 Task: Add Pirate Brand Pirate's Booty Aged White Cheddar to the cart.
Action: Mouse moved to (334, 153)
Screenshot: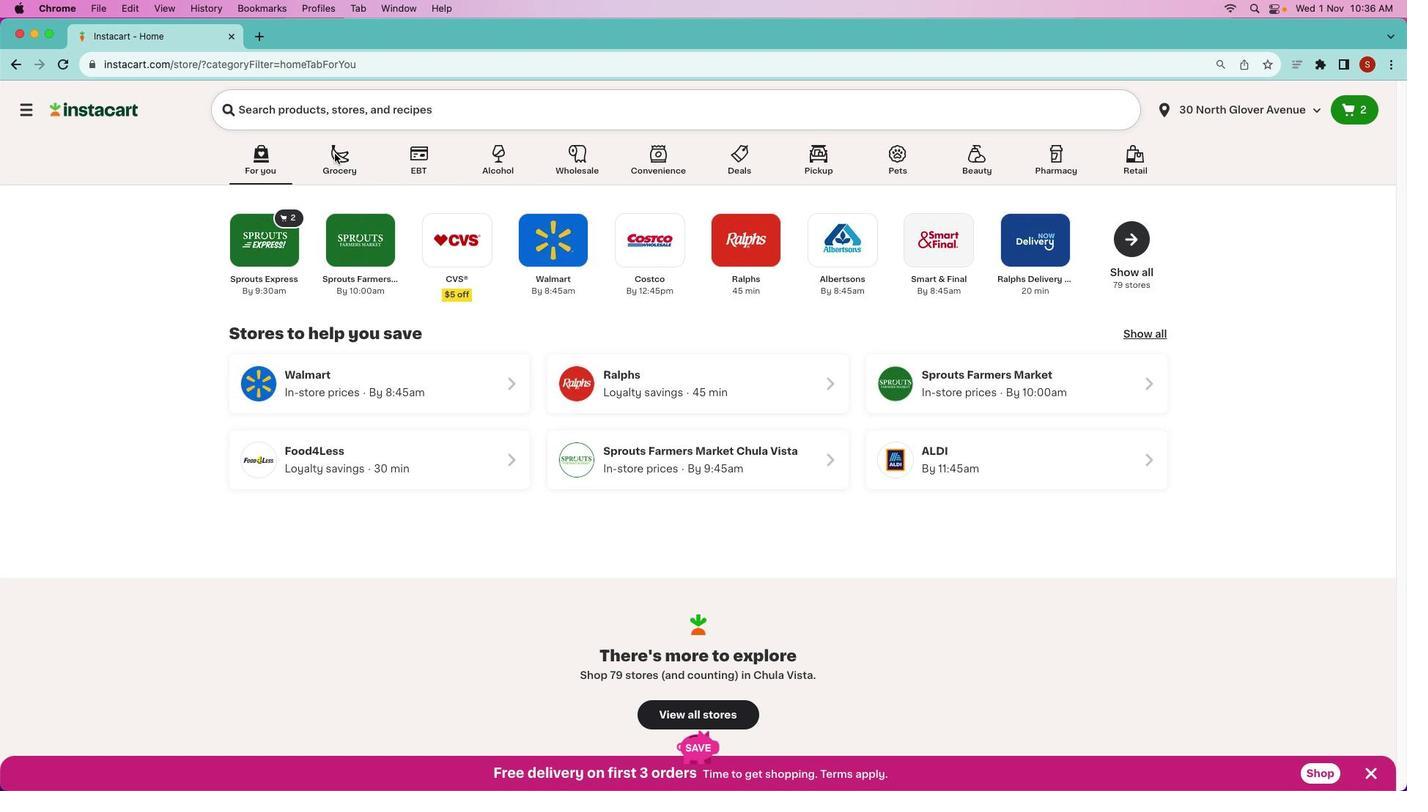 
Action: Mouse pressed left at (334, 153)
Screenshot: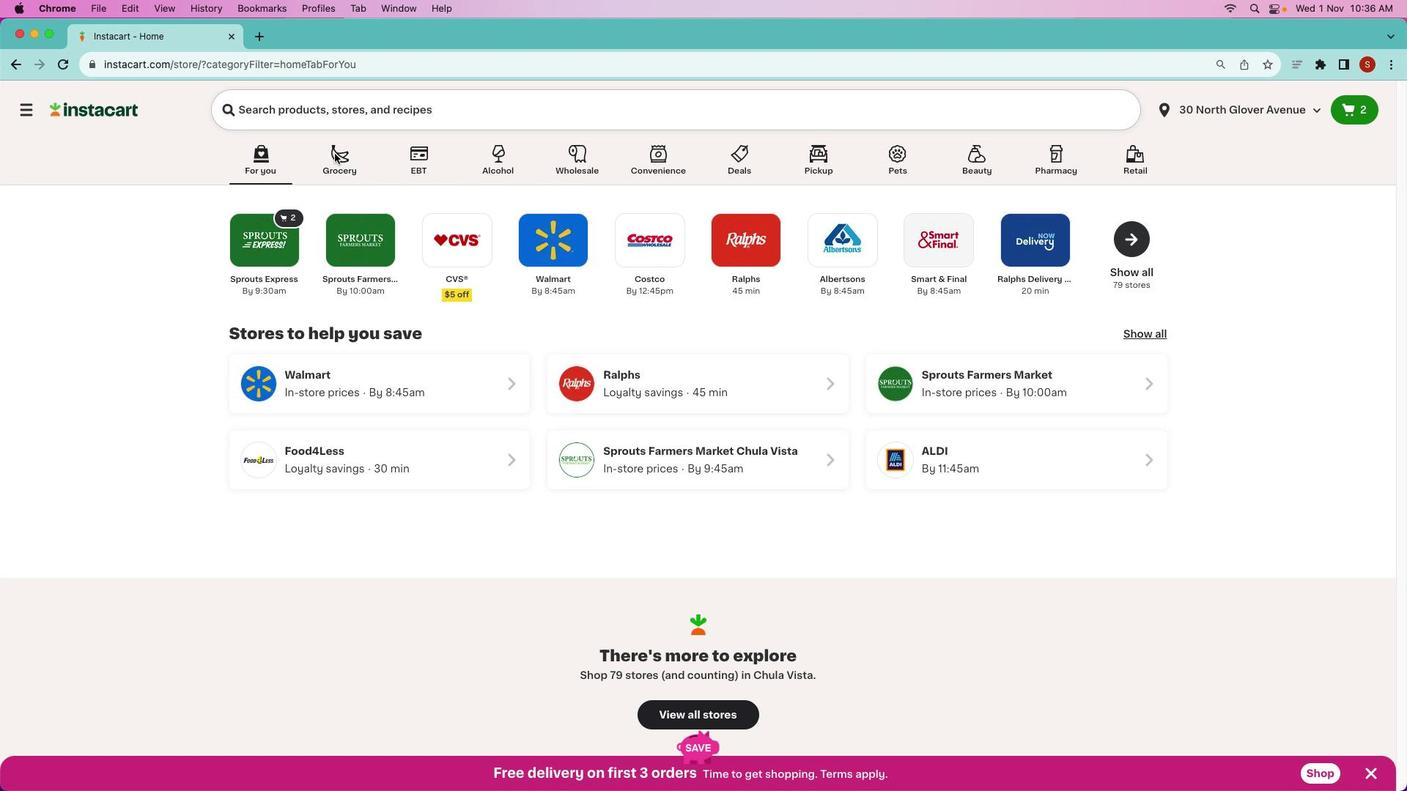 
Action: Mouse moved to (334, 153)
Screenshot: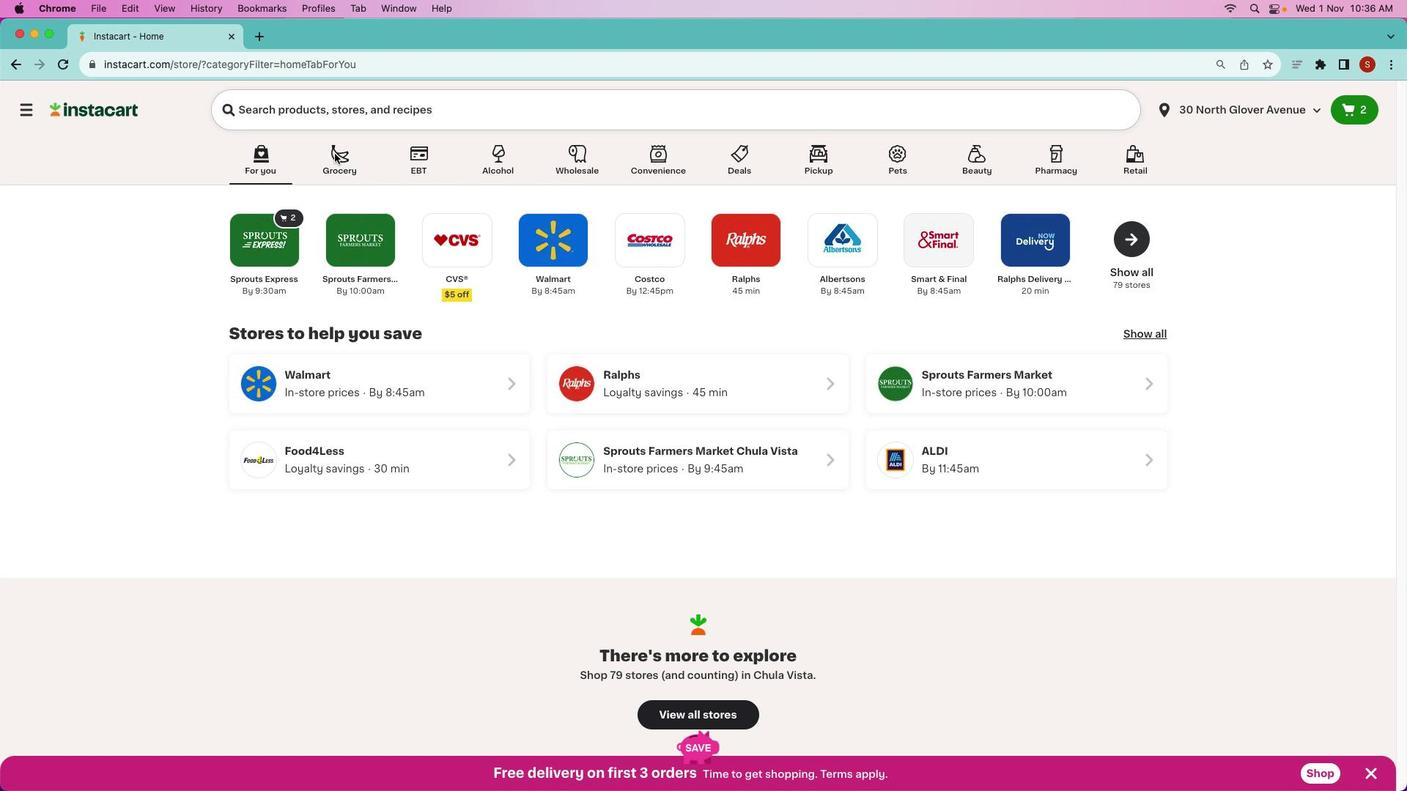 
Action: Mouse pressed left at (334, 153)
Screenshot: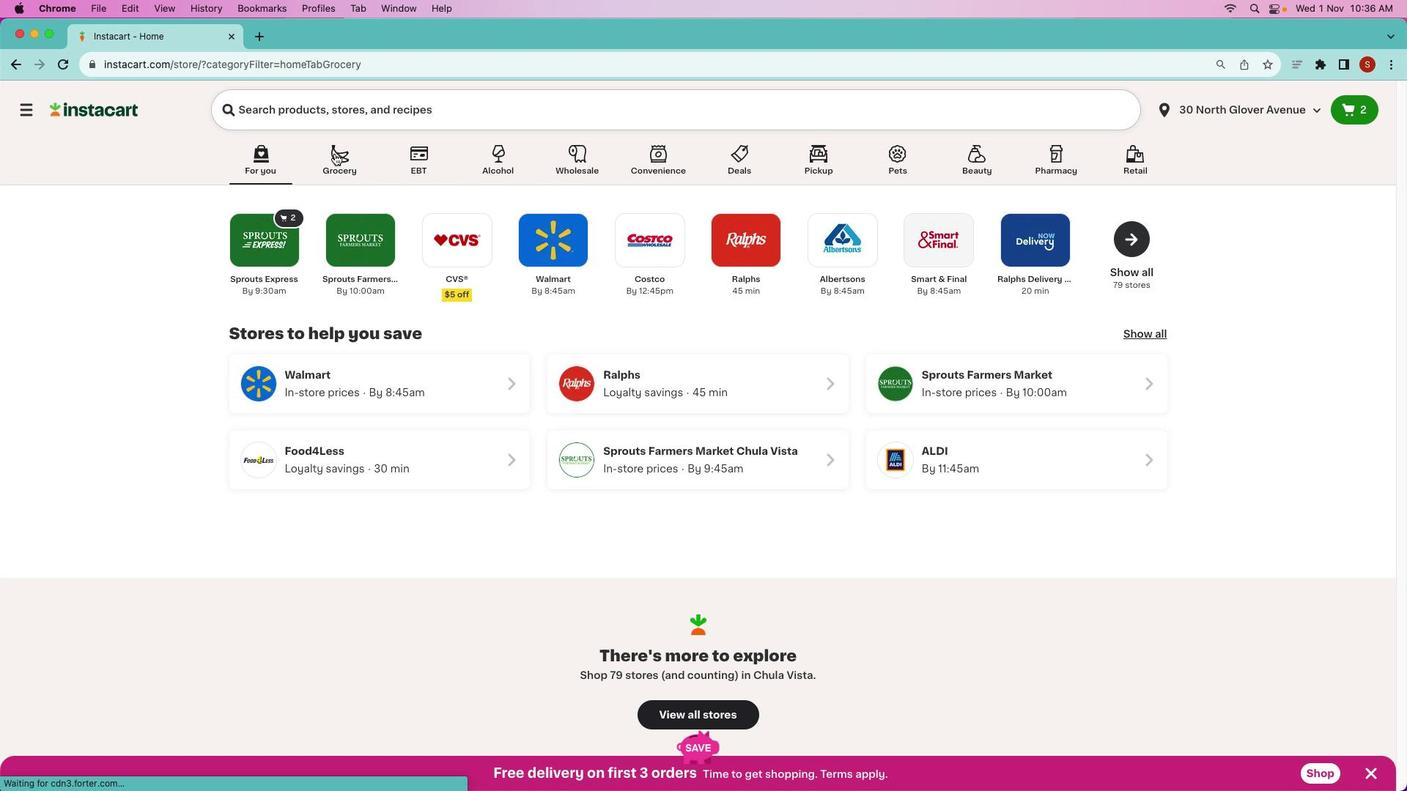 
Action: Mouse moved to (784, 428)
Screenshot: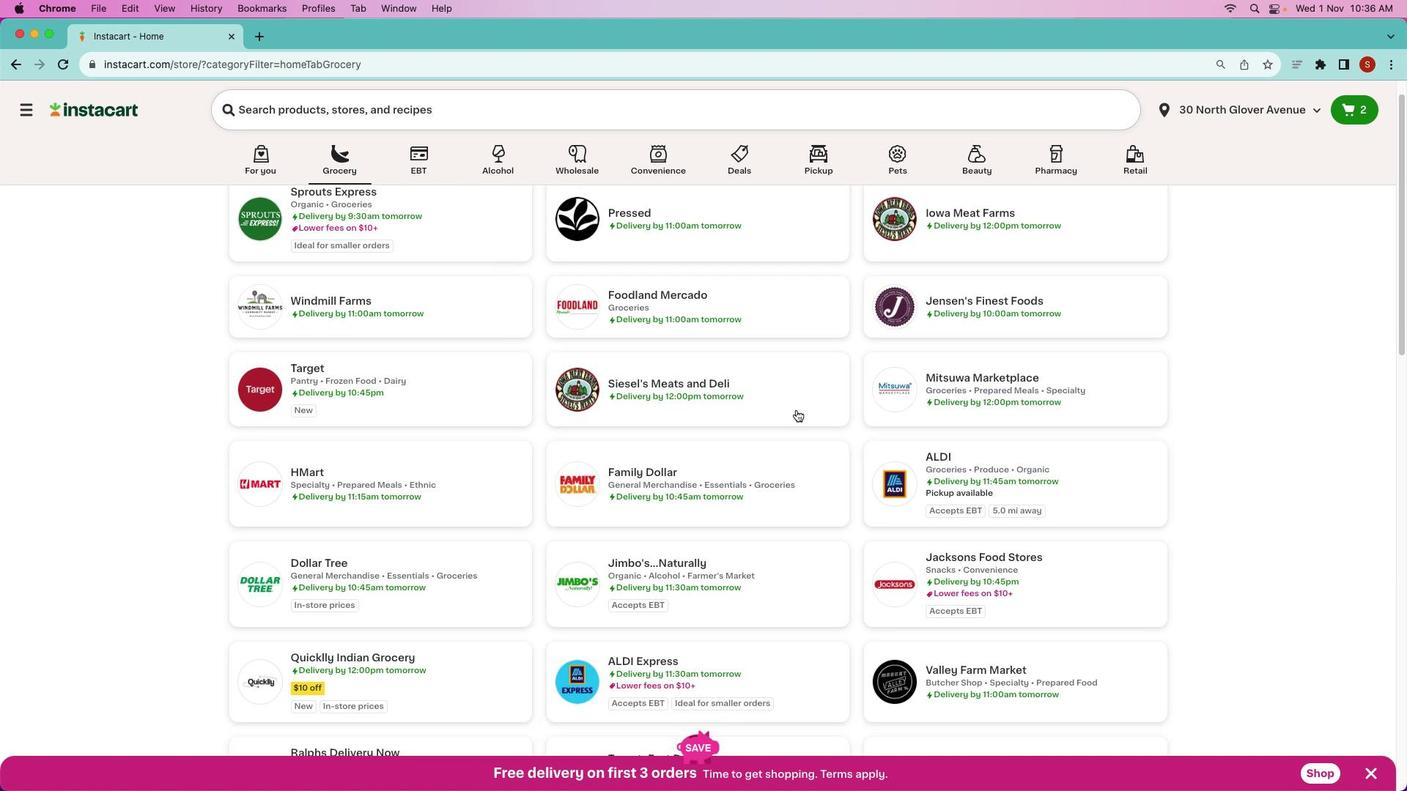 
Action: Mouse scrolled (784, 428) with delta (0, 0)
Screenshot: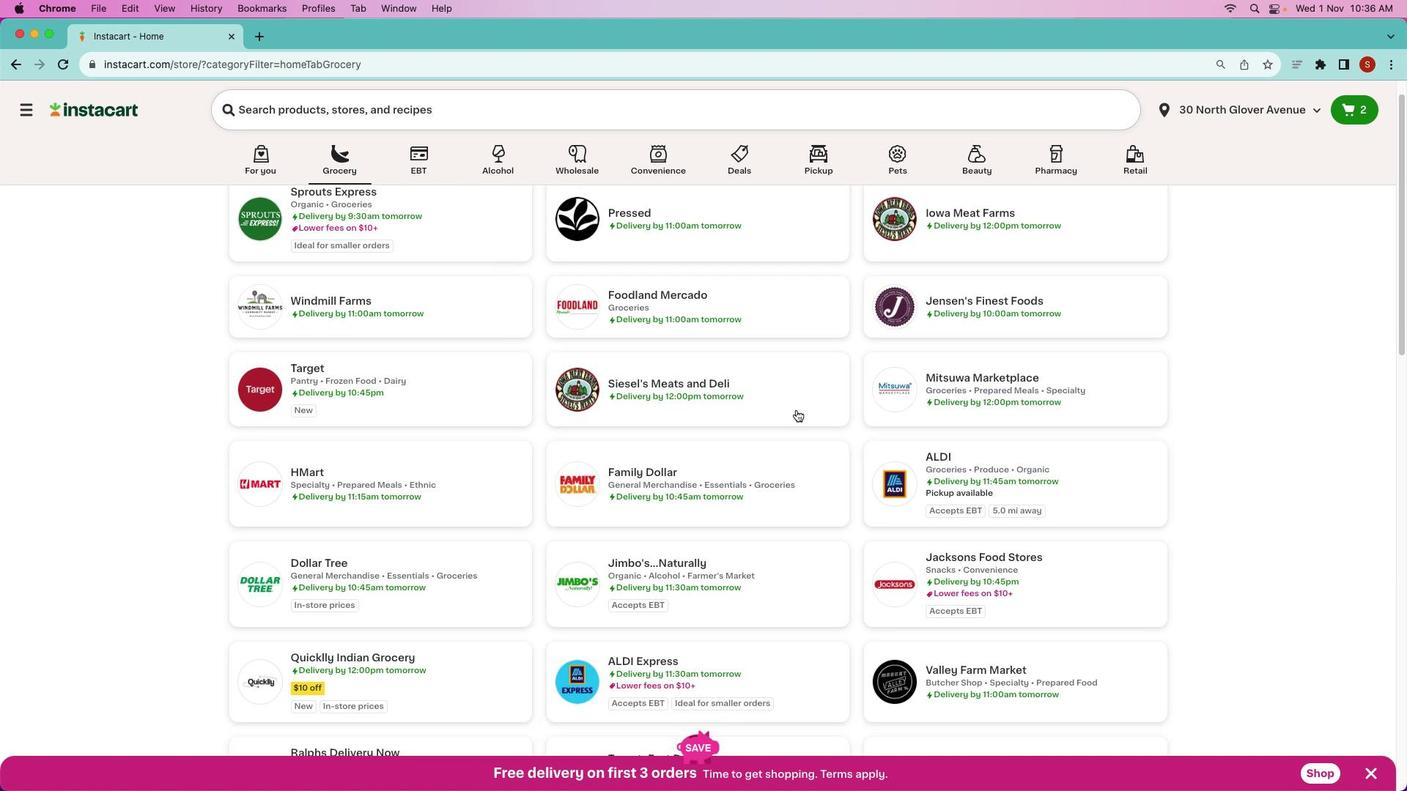 
Action: Mouse moved to (785, 427)
Screenshot: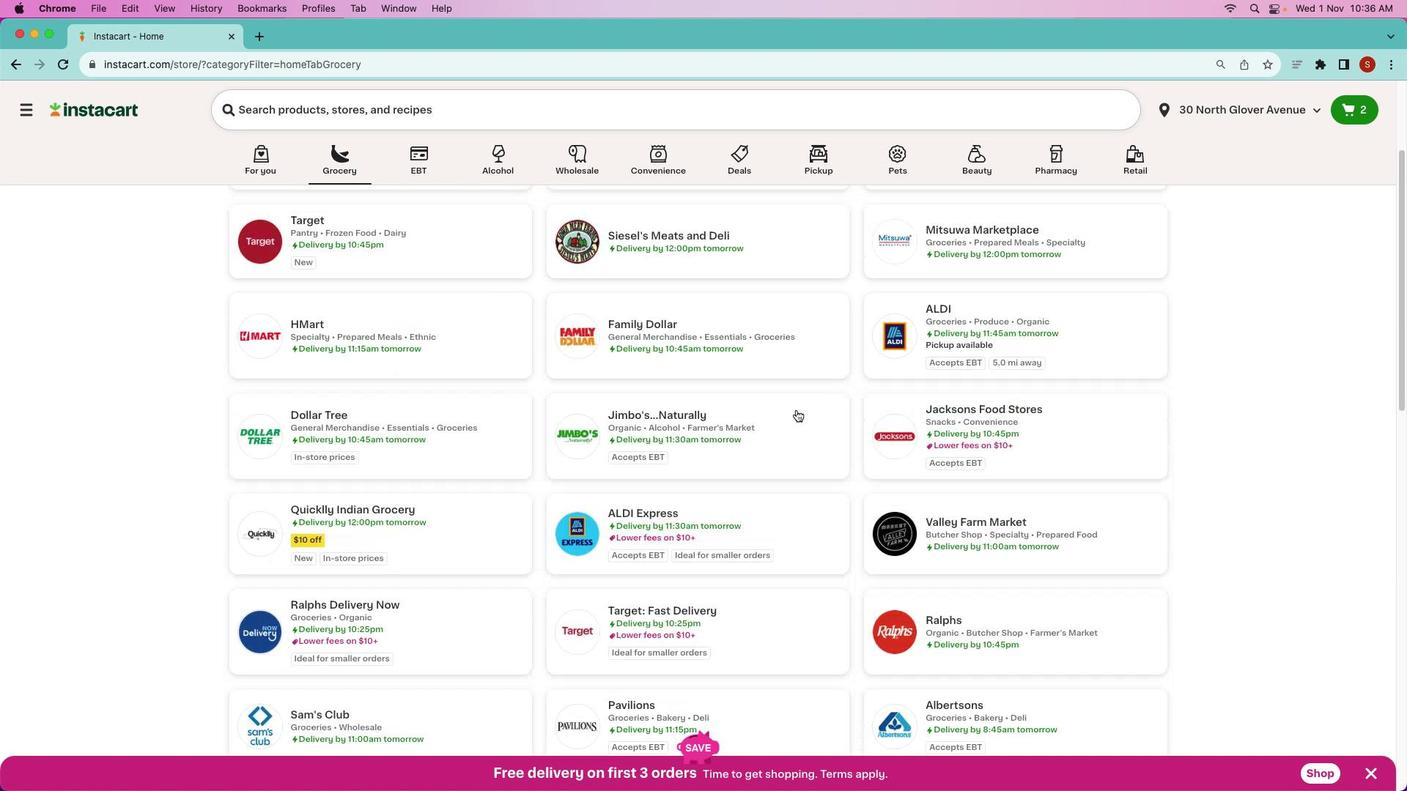 
Action: Mouse scrolled (785, 427) with delta (0, 0)
Screenshot: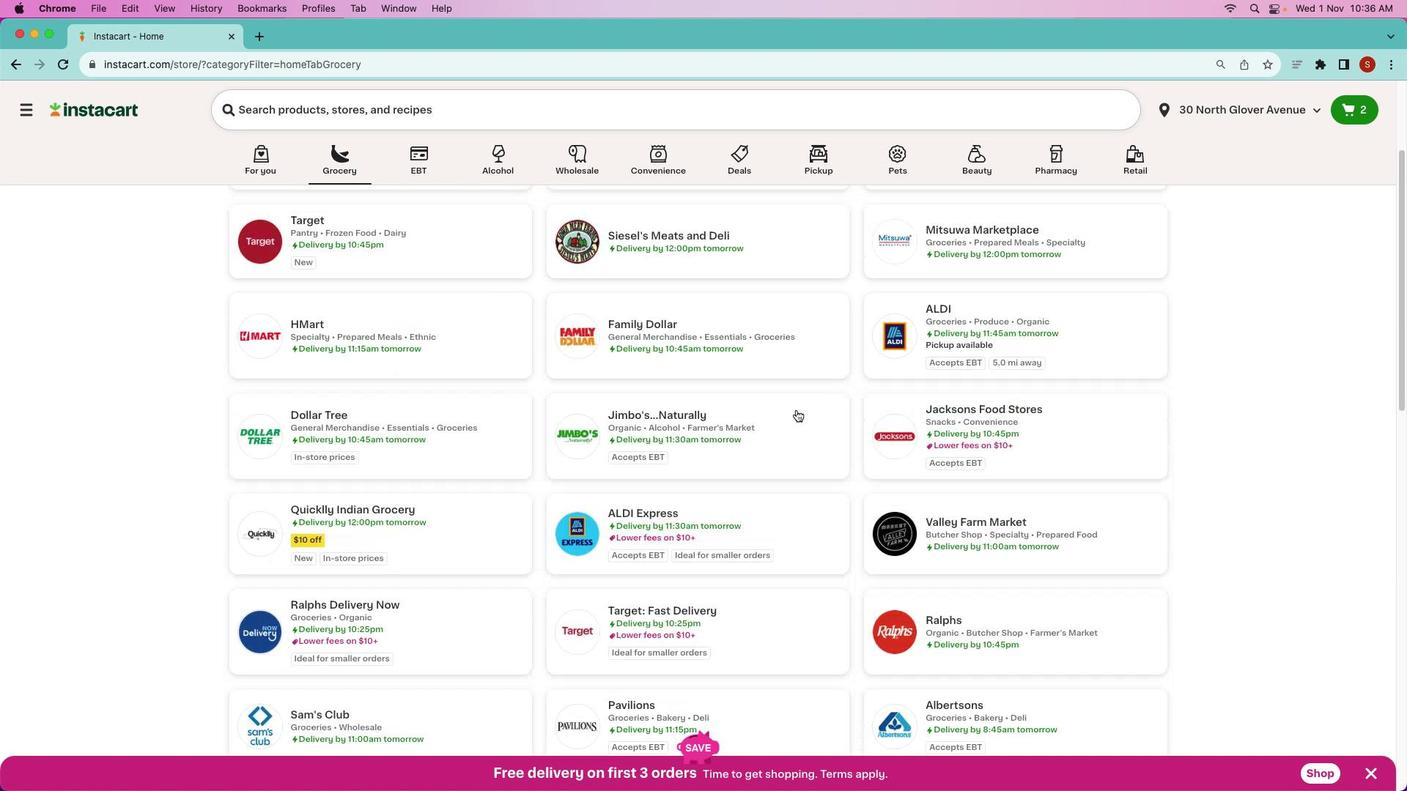 
Action: Mouse moved to (791, 421)
Screenshot: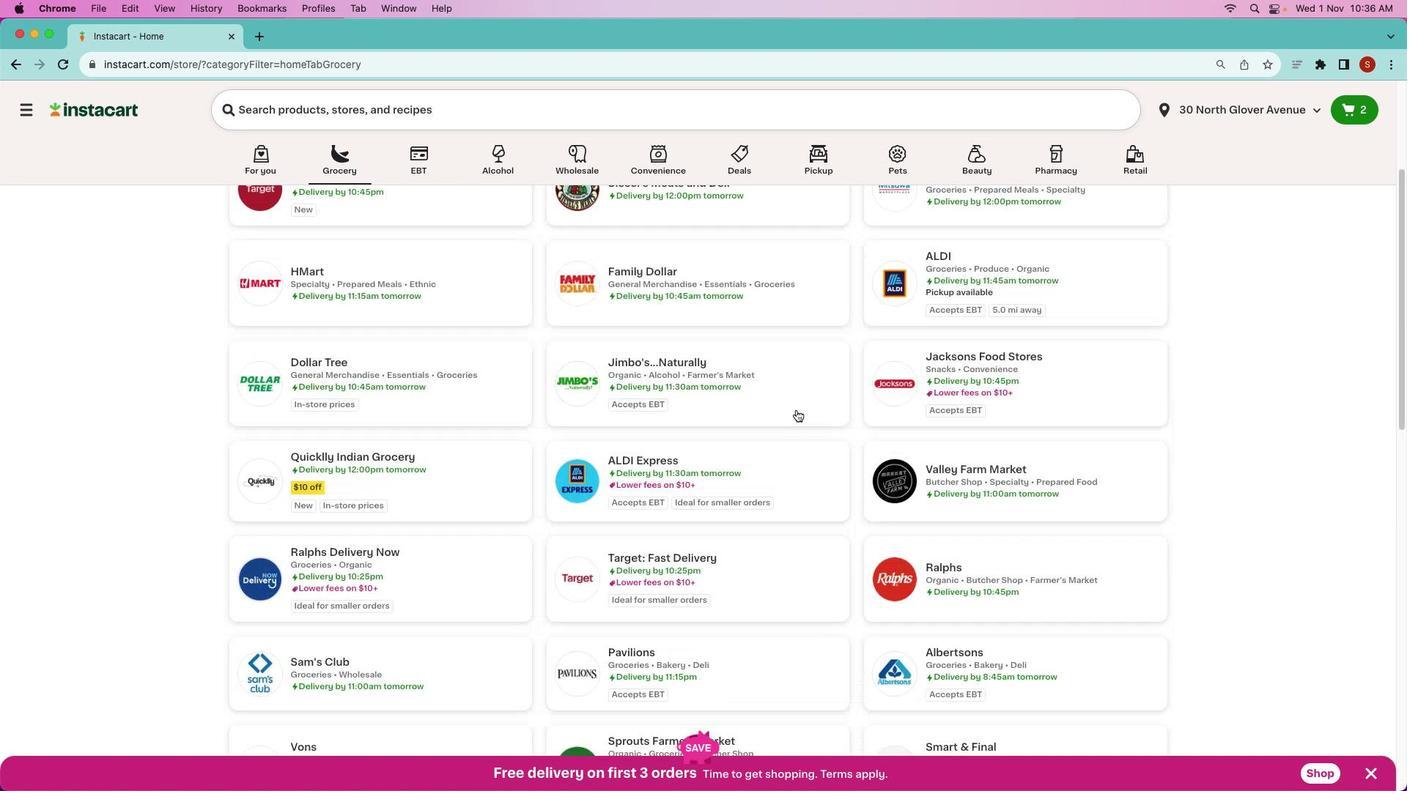 
Action: Mouse scrolled (791, 421) with delta (0, -2)
Screenshot: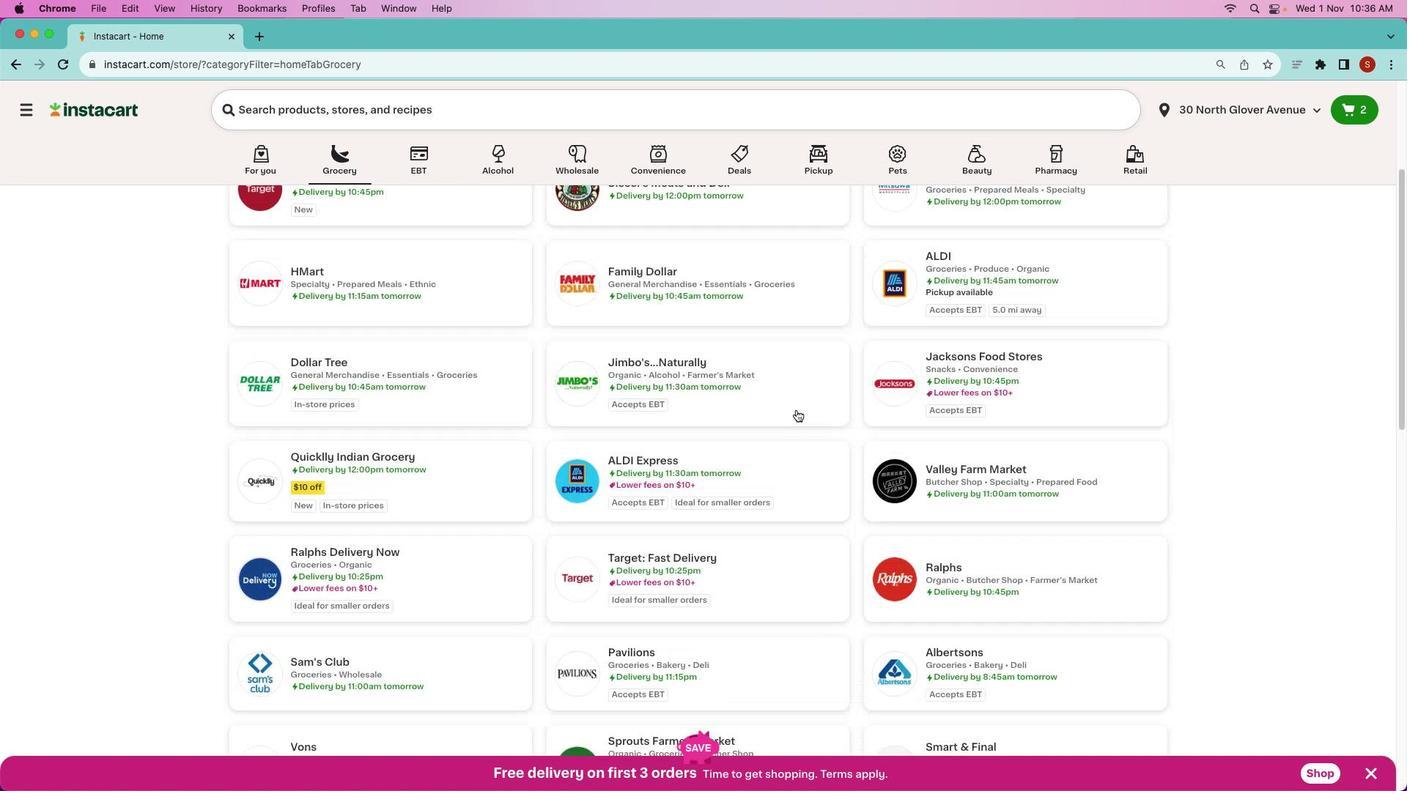 
Action: Mouse moved to (794, 415)
Screenshot: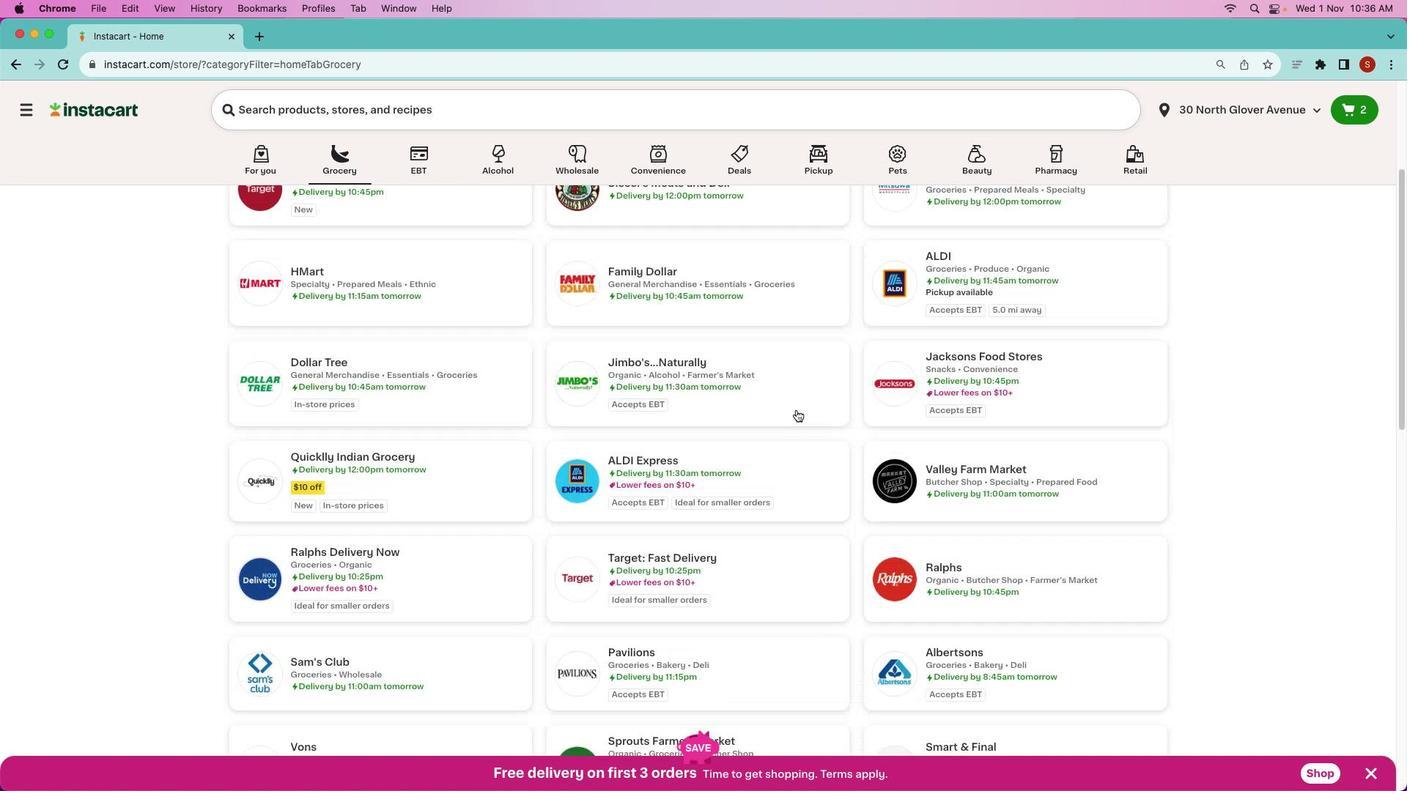 
Action: Mouse scrolled (794, 415) with delta (0, -3)
Screenshot: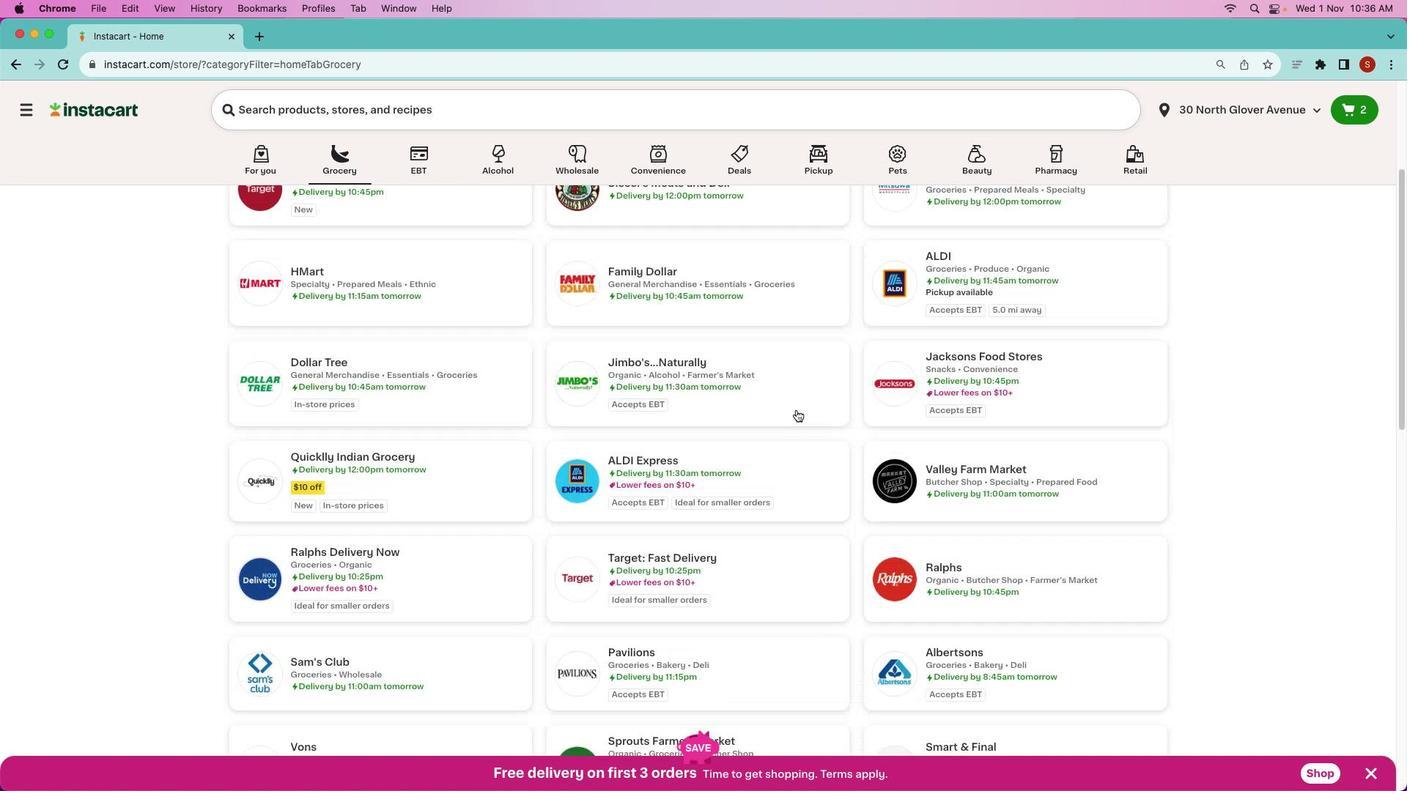 
Action: Mouse moved to (795, 409)
Screenshot: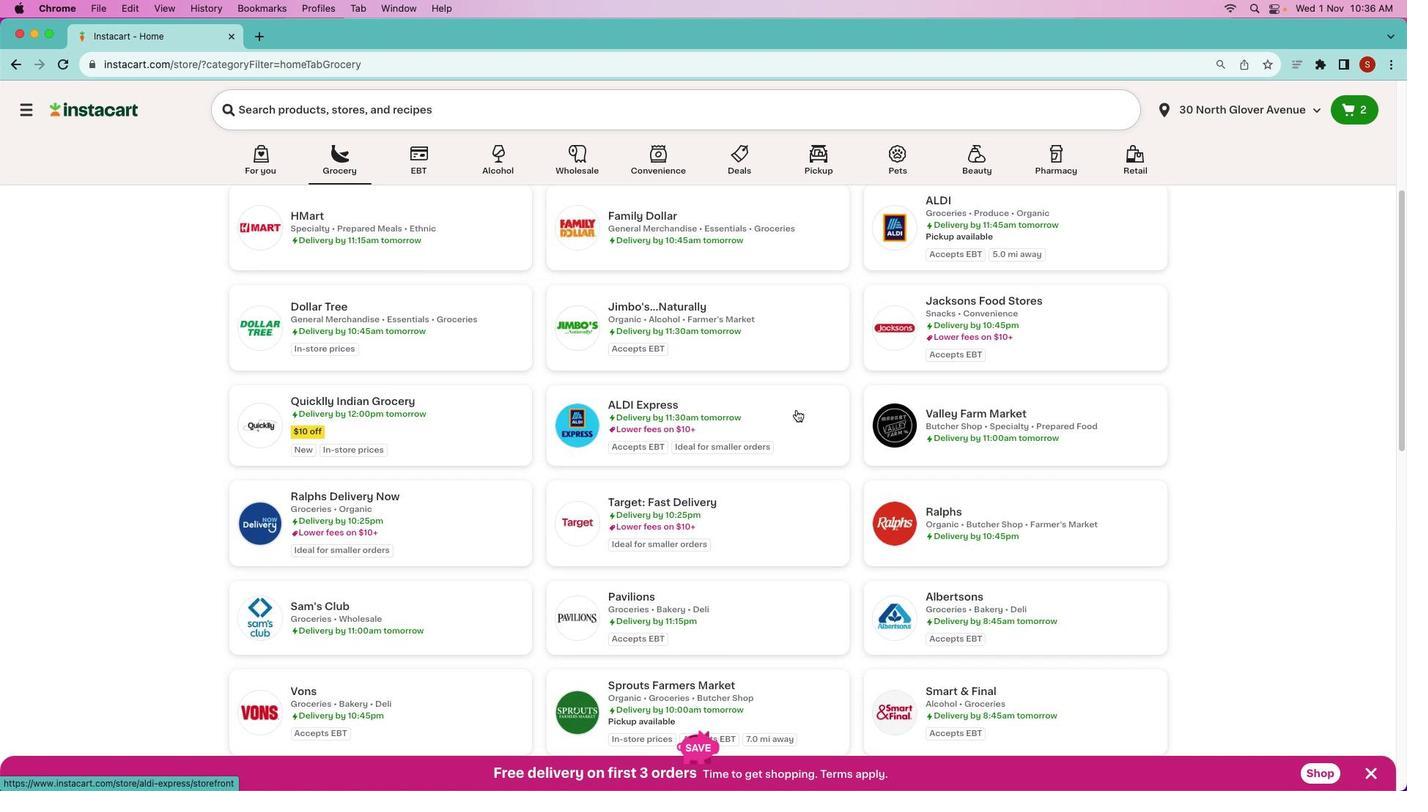 
Action: Mouse scrolled (795, 409) with delta (0, 0)
Screenshot: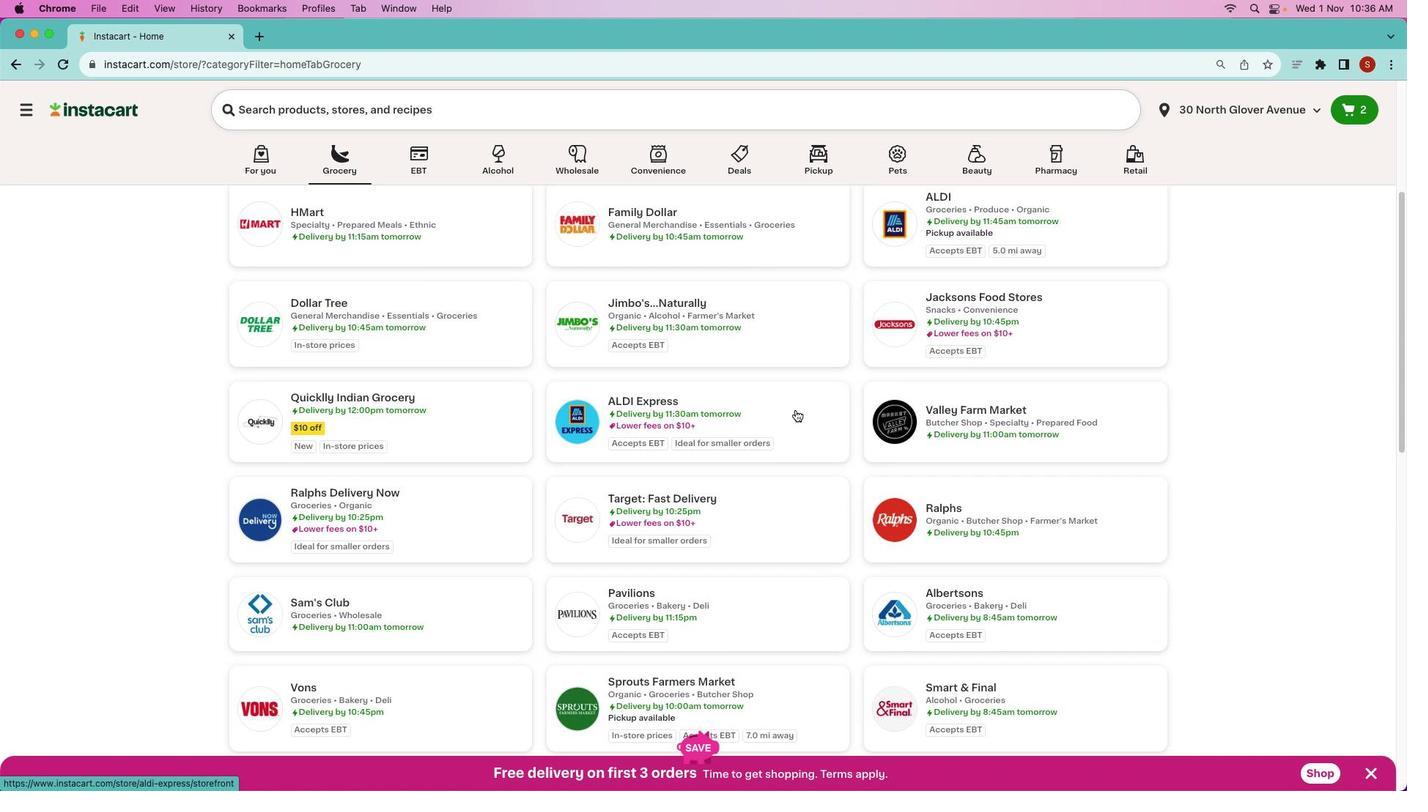 
Action: Mouse scrolled (795, 409) with delta (0, 0)
Screenshot: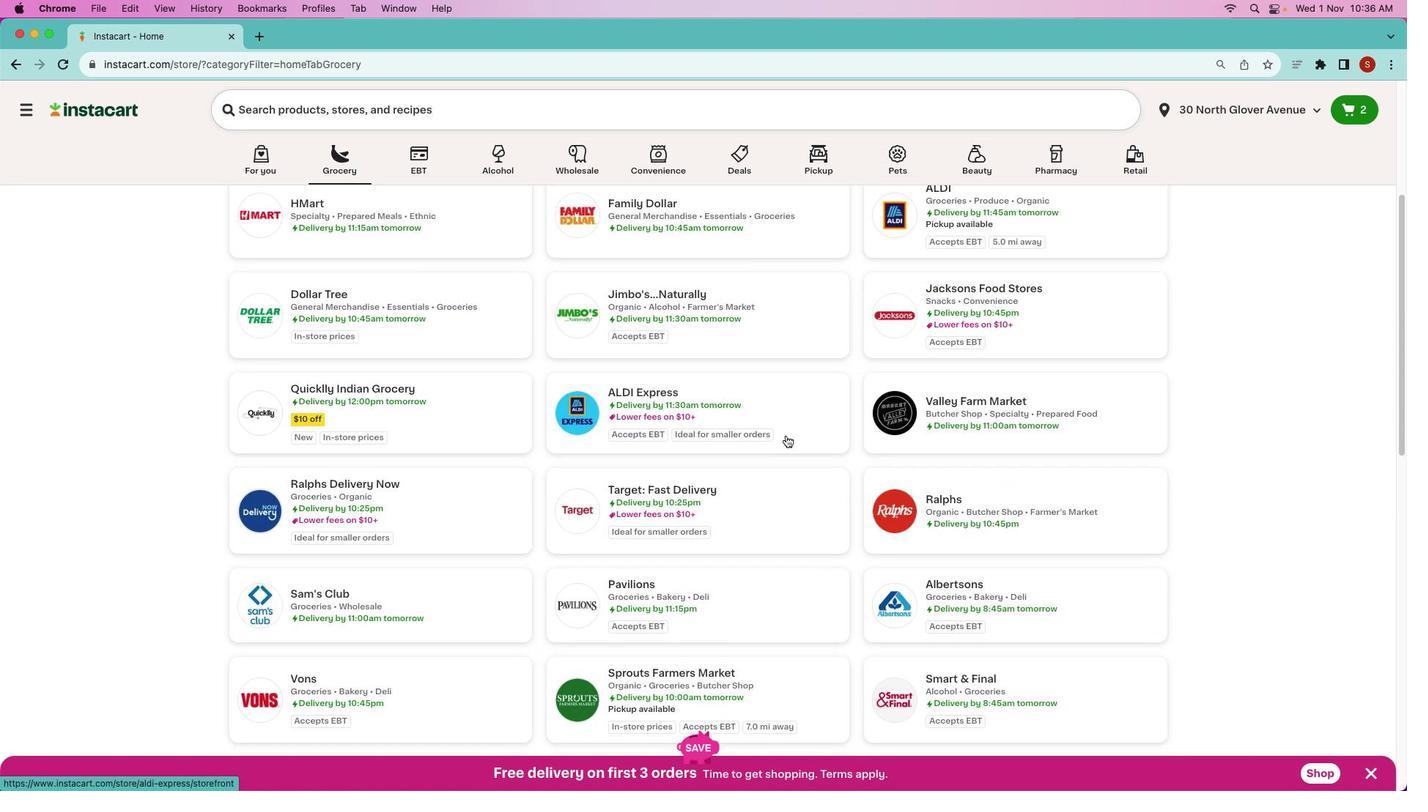 
Action: Mouse moved to (773, 487)
Screenshot: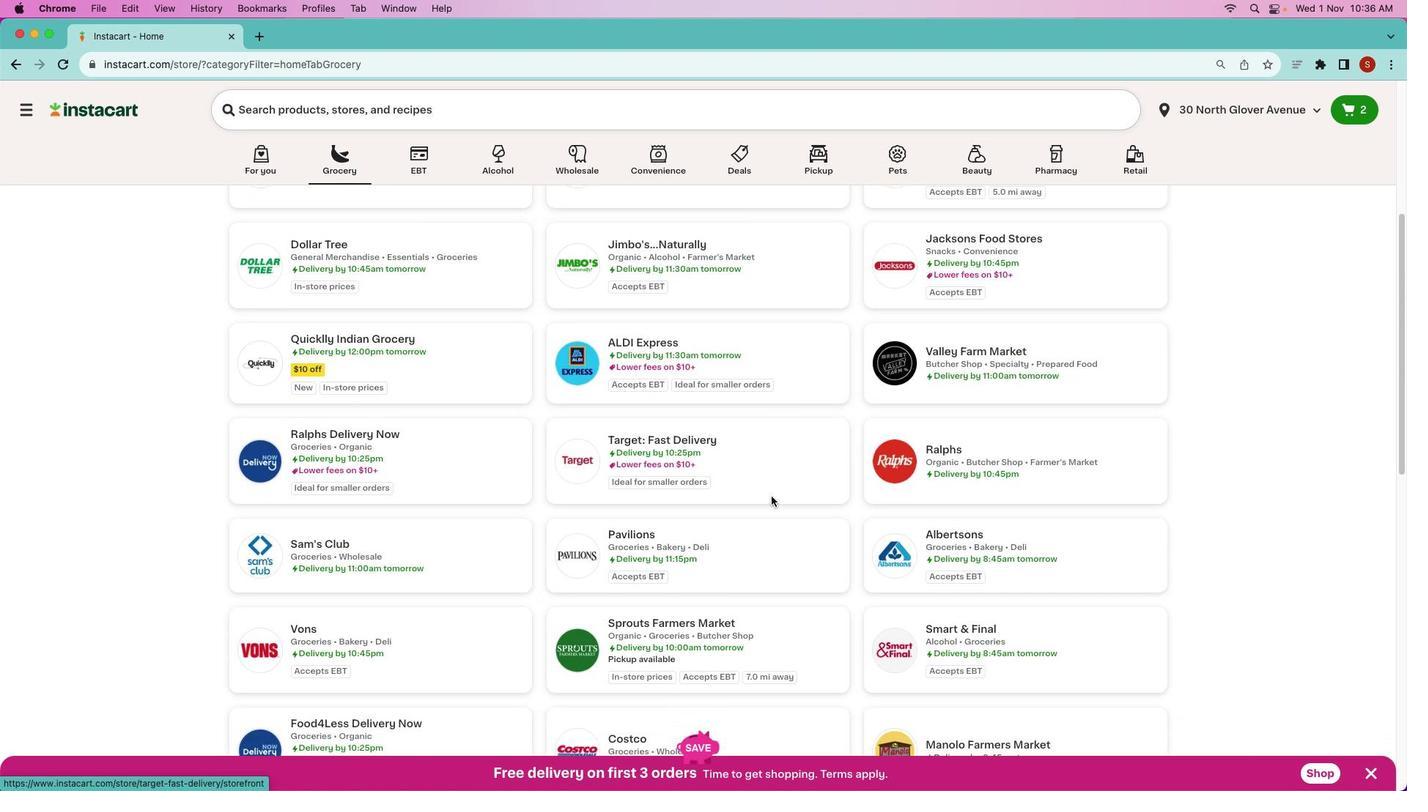 
Action: Mouse scrolled (773, 487) with delta (0, 0)
Screenshot: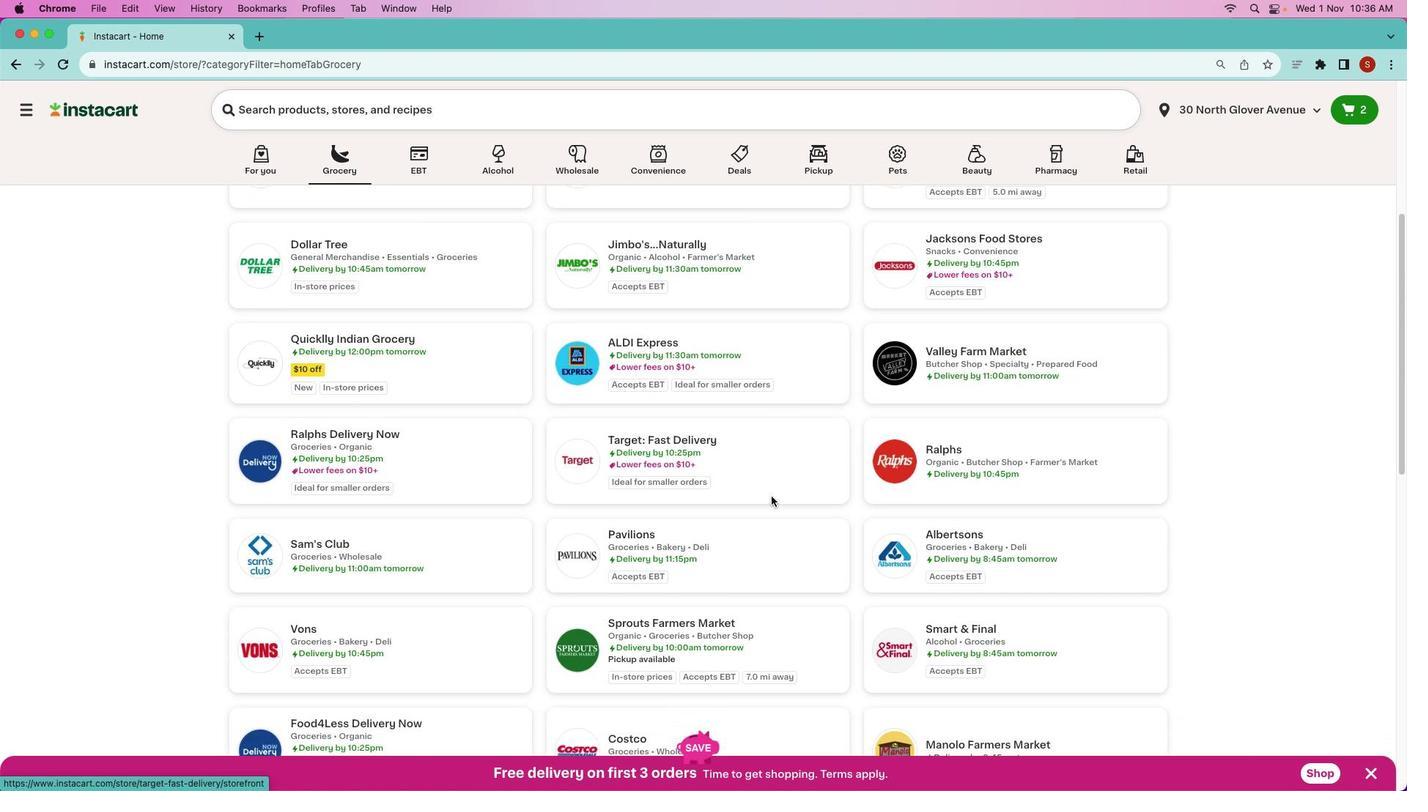
Action: Mouse scrolled (773, 487) with delta (0, 0)
Screenshot: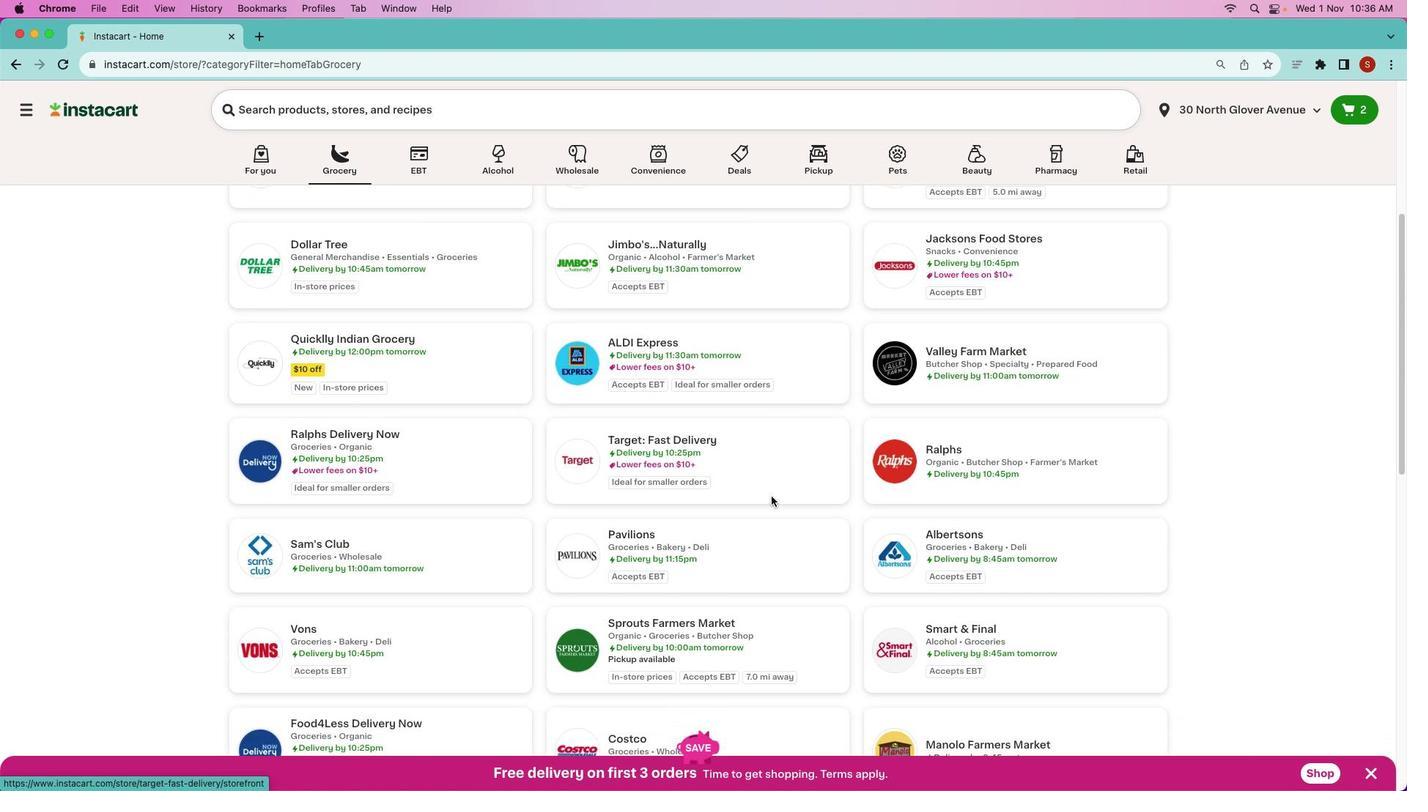 
Action: Mouse scrolled (773, 487) with delta (0, -2)
Screenshot: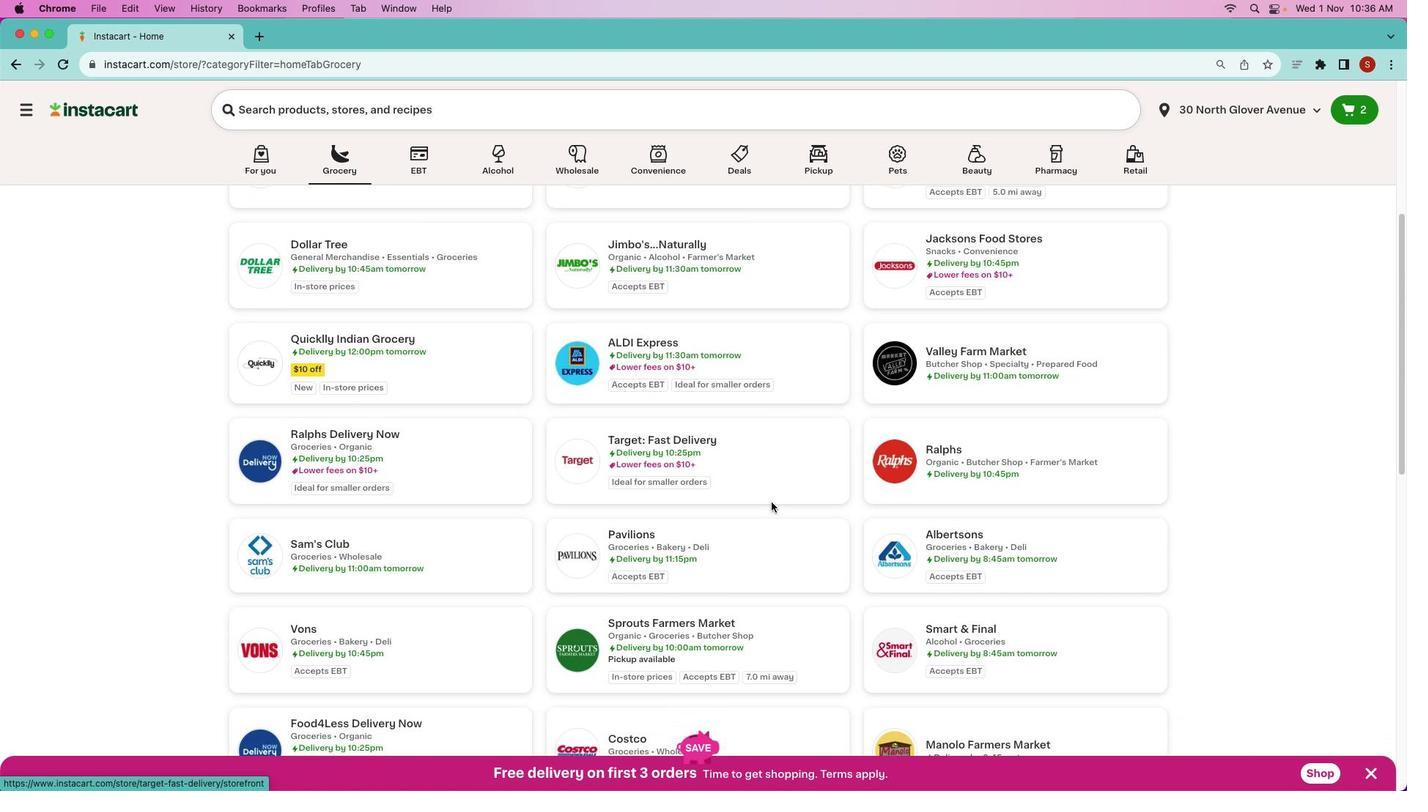 
Action: Mouse moved to (720, 537)
Screenshot: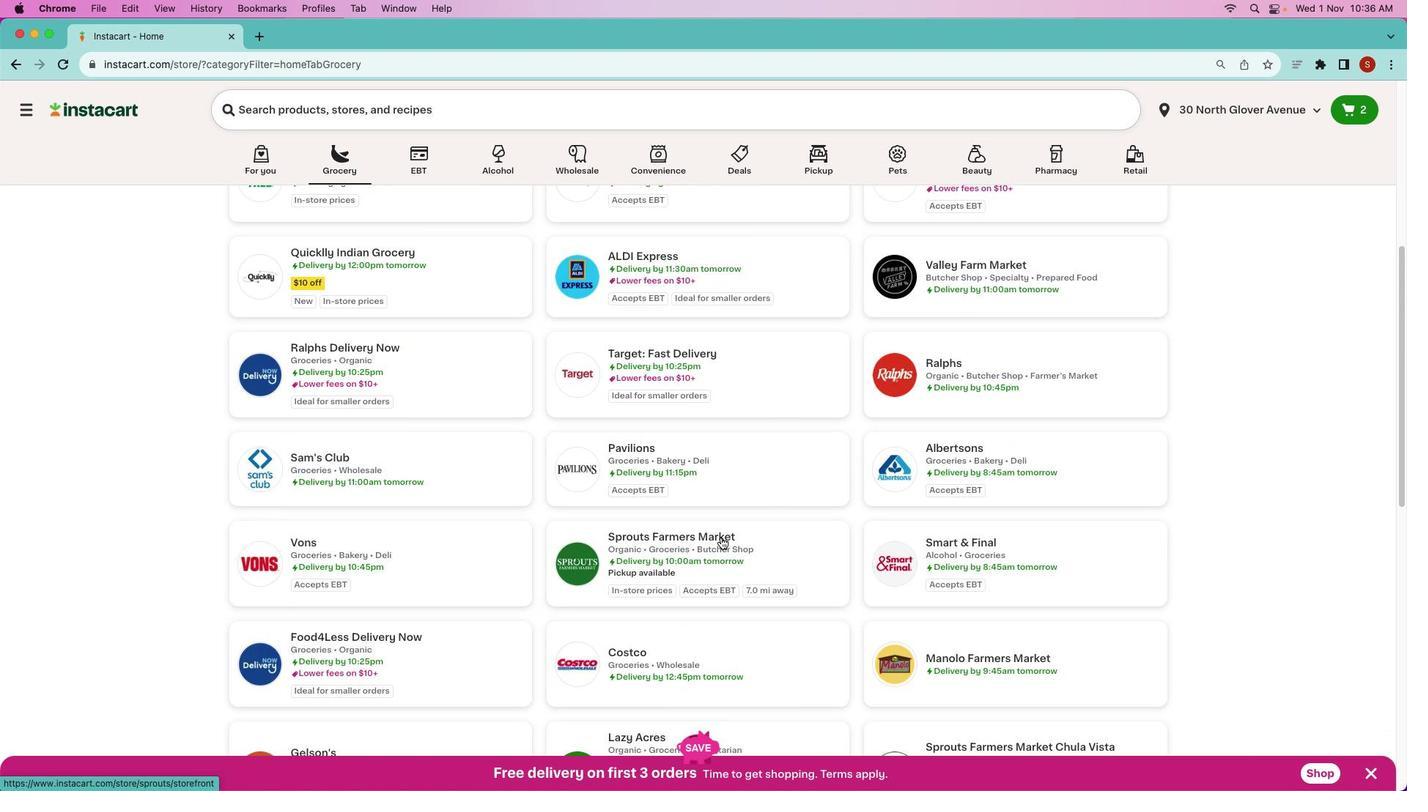 
Action: Mouse pressed left at (720, 537)
Screenshot: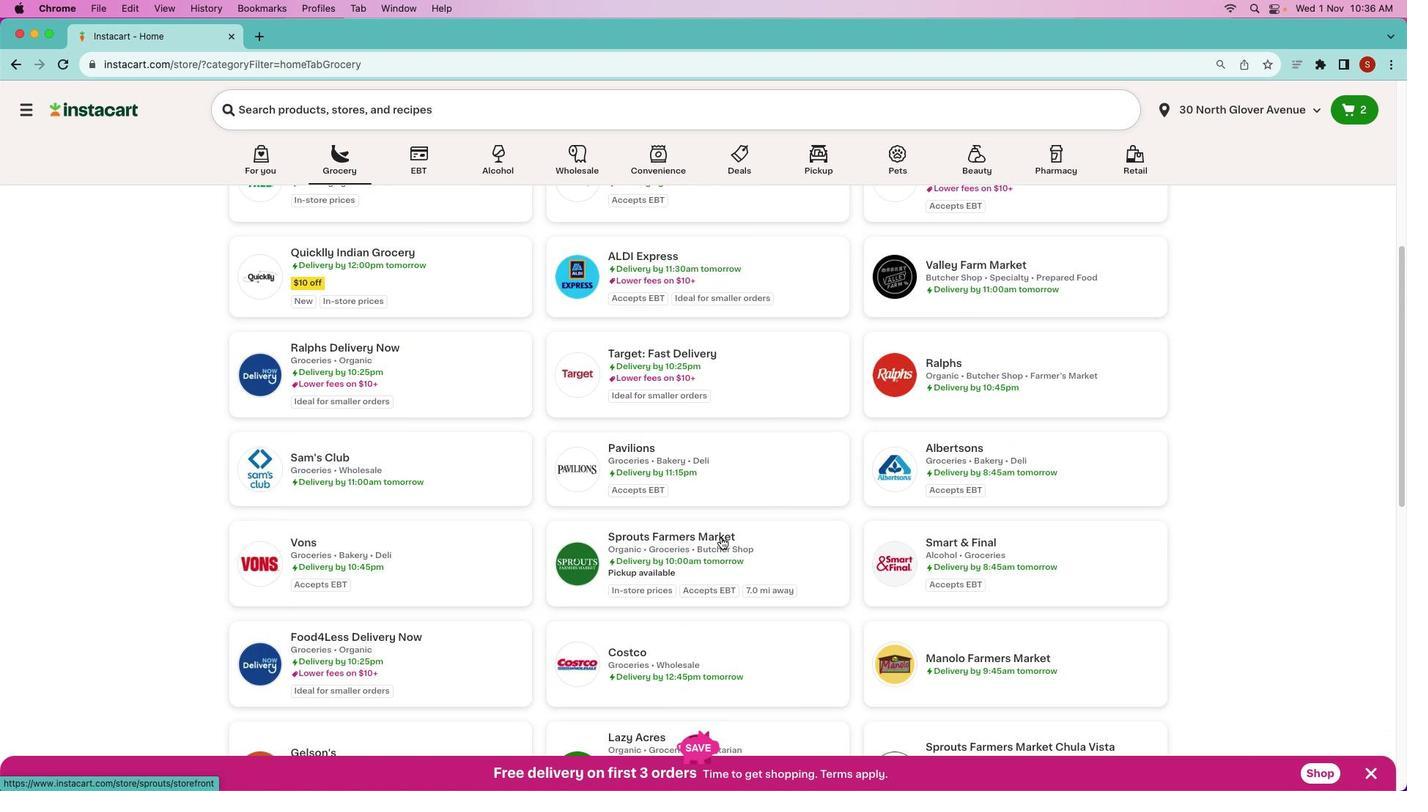 
Action: Mouse moved to (567, 117)
Screenshot: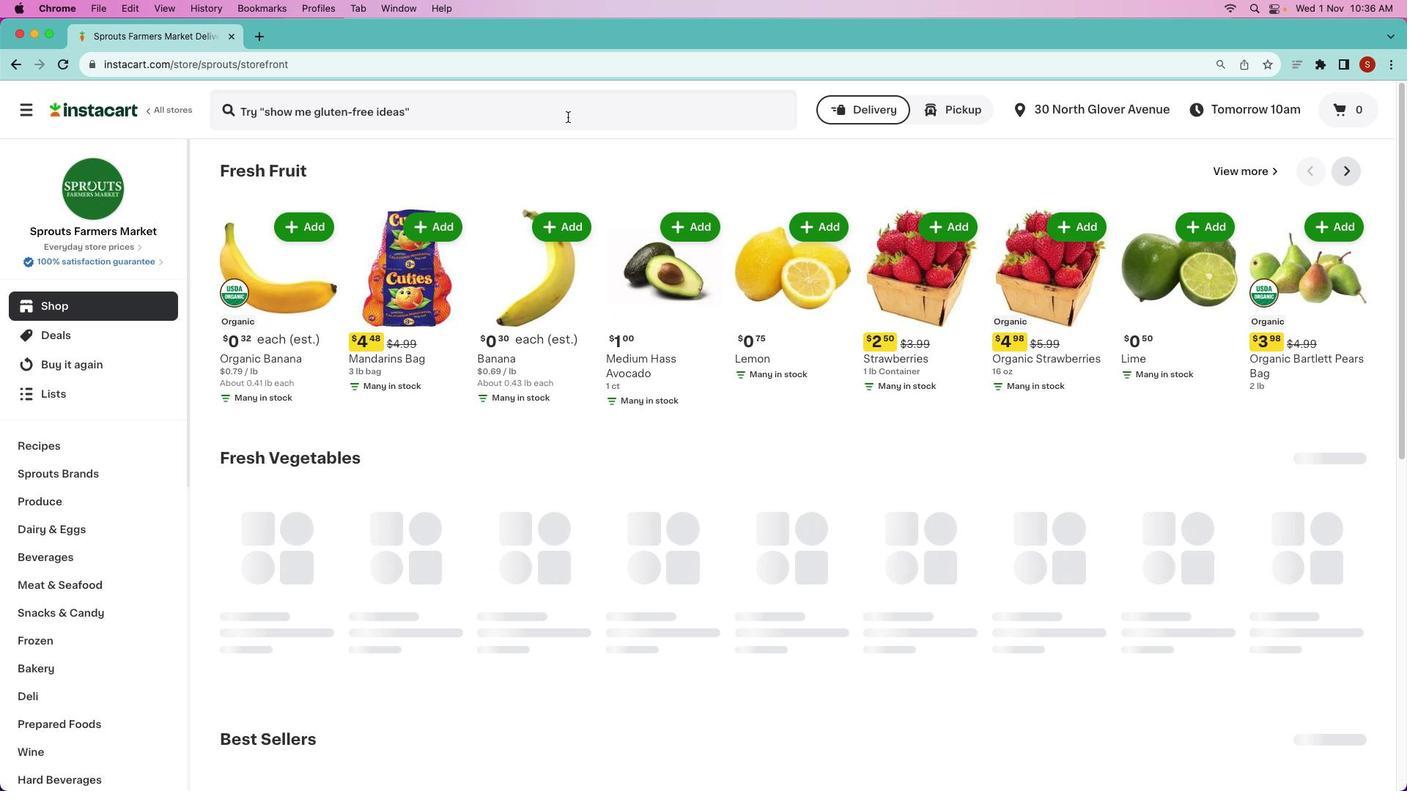 
Action: Mouse pressed left at (567, 117)
Screenshot: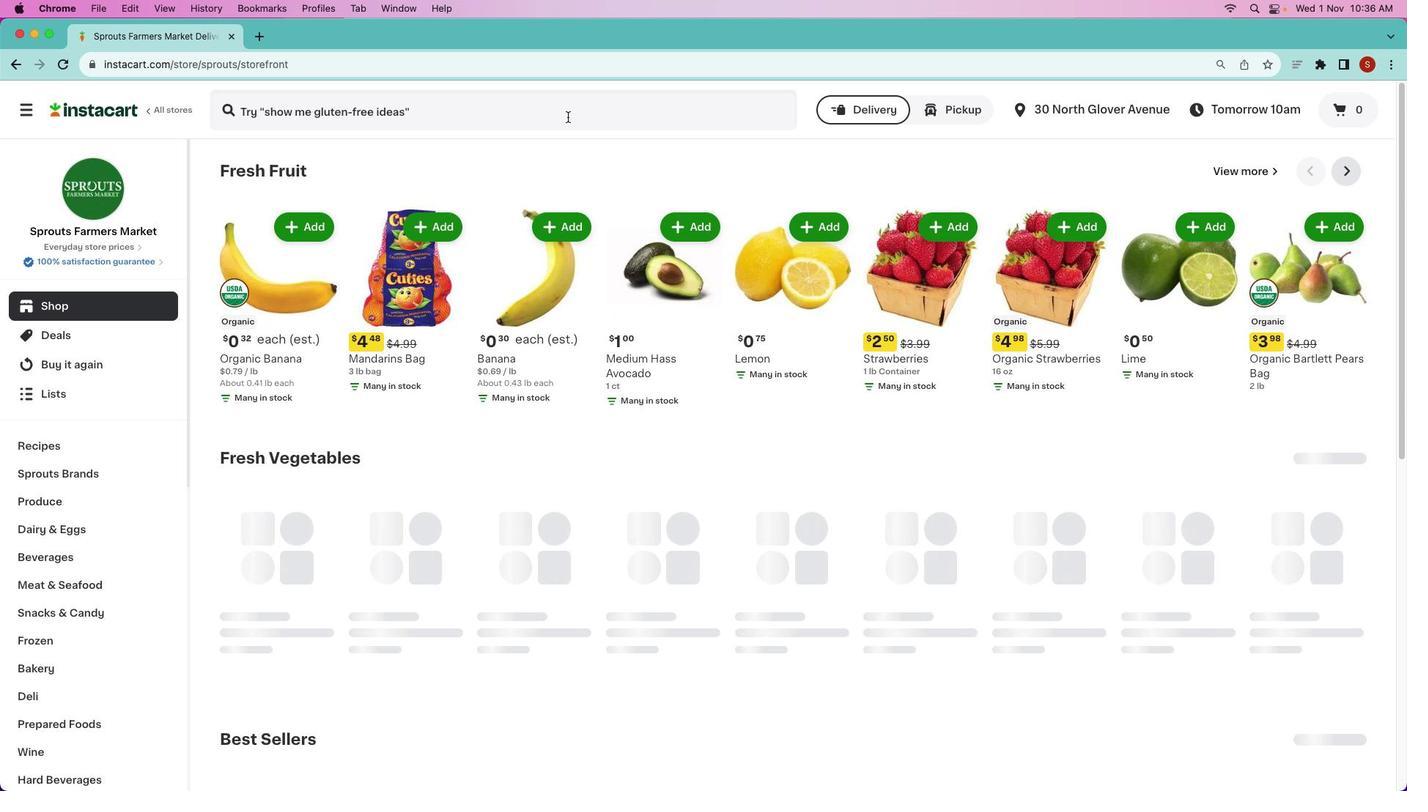 
Action: Mouse moved to (568, 115)
Screenshot: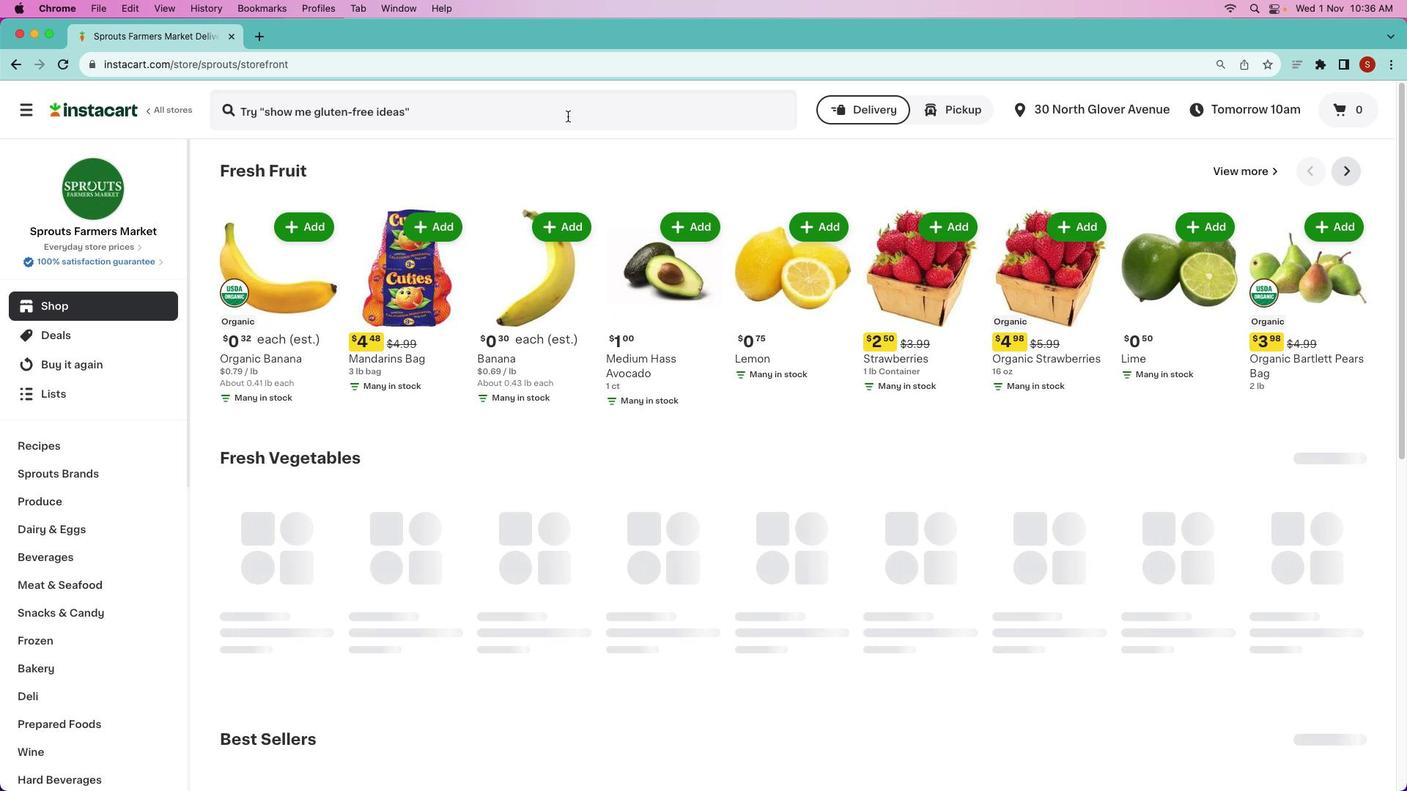 
Action: Key pressed 'o'Key.backspace'p''i''r''a''t''e'Key.space'b''r''a''n''d'Key.space'p''i''r''a''t''e'"'"'s'Key.space'b''o''o''t''y'Key.spaceKey.space'a''g''e''d'Key.space'w''h''i''t''e'Key.space'c''h''e''e''d''a''r'Key.enter
Screenshot: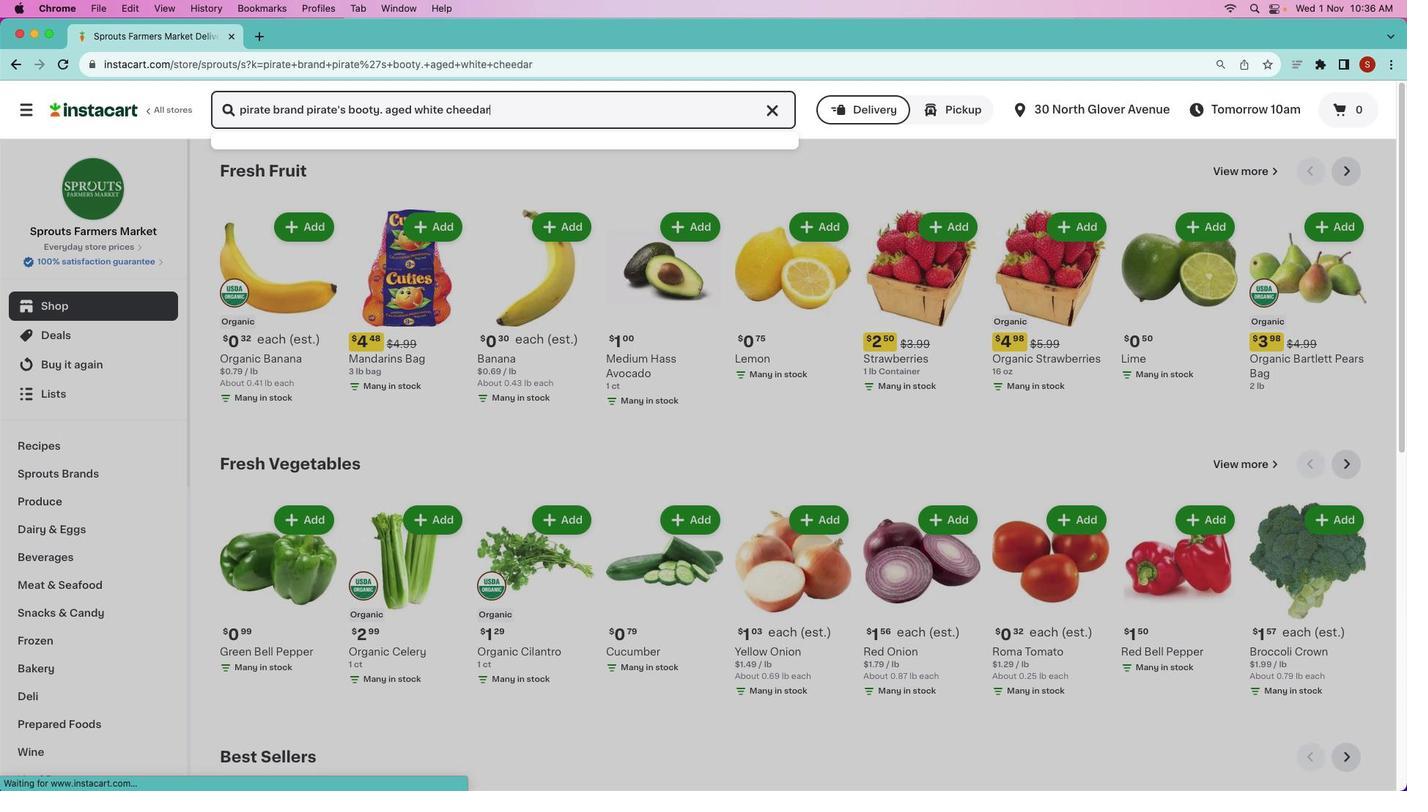 
Action: Mouse moved to (392, 254)
Screenshot: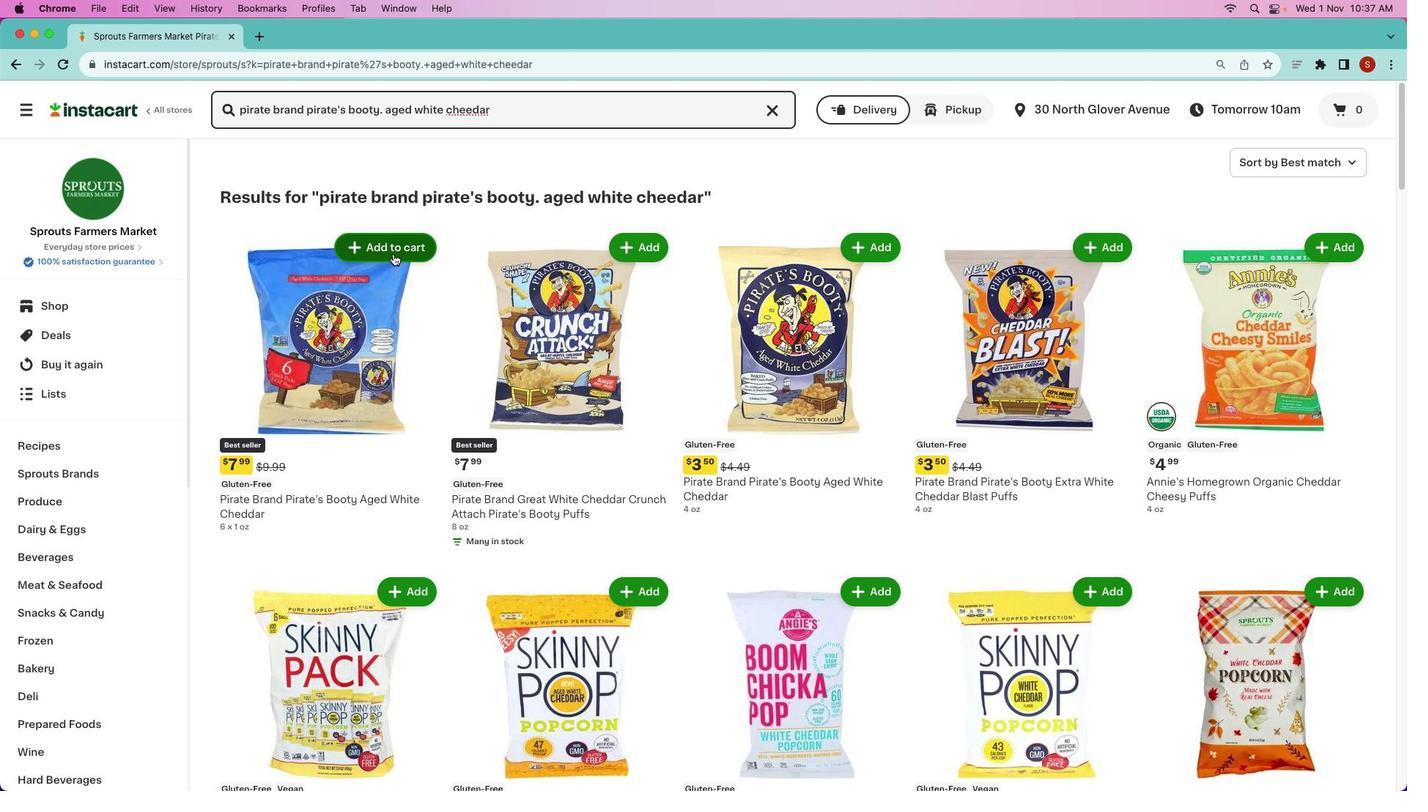 
Action: Mouse pressed left at (392, 254)
Screenshot: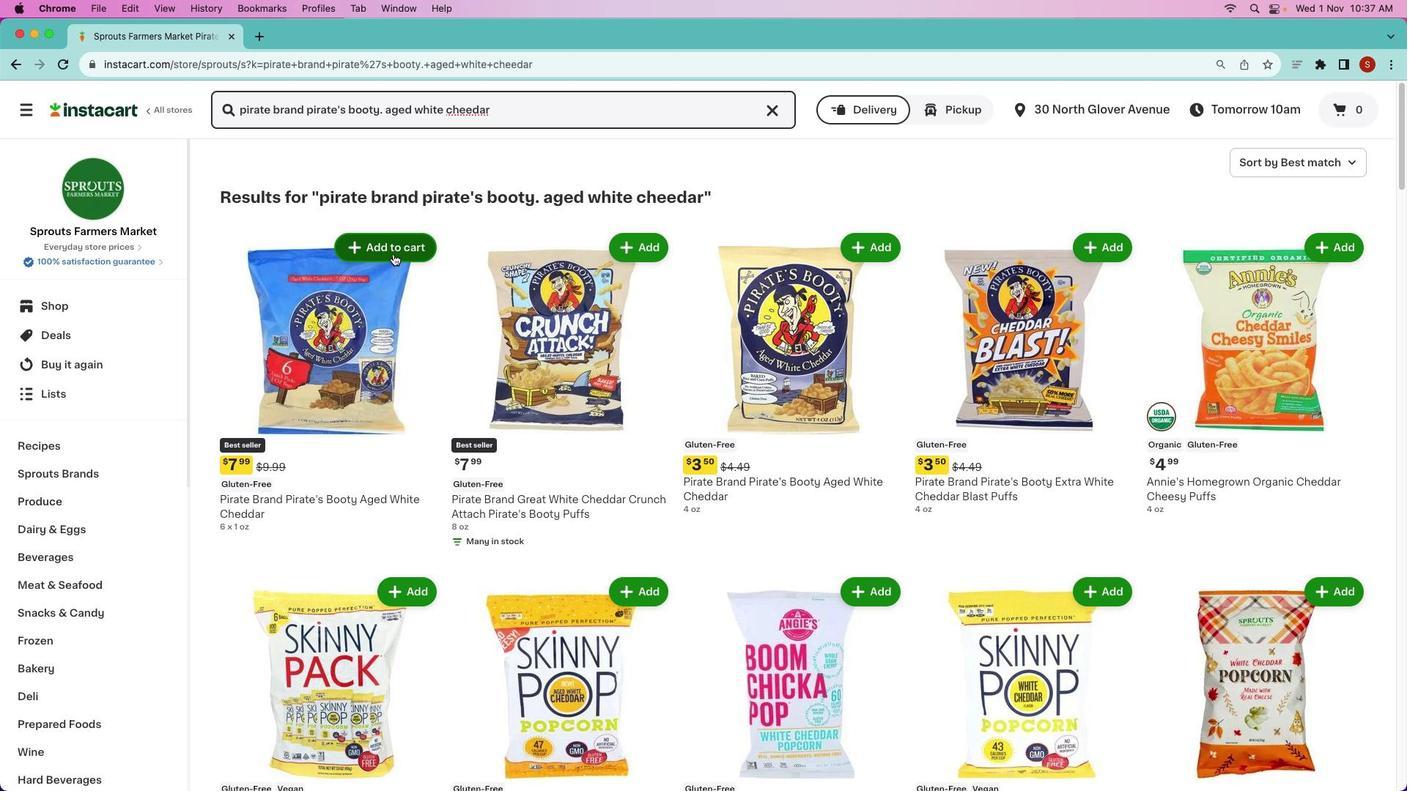 
Action: Mouse moved to (370, 389)
Screenshot: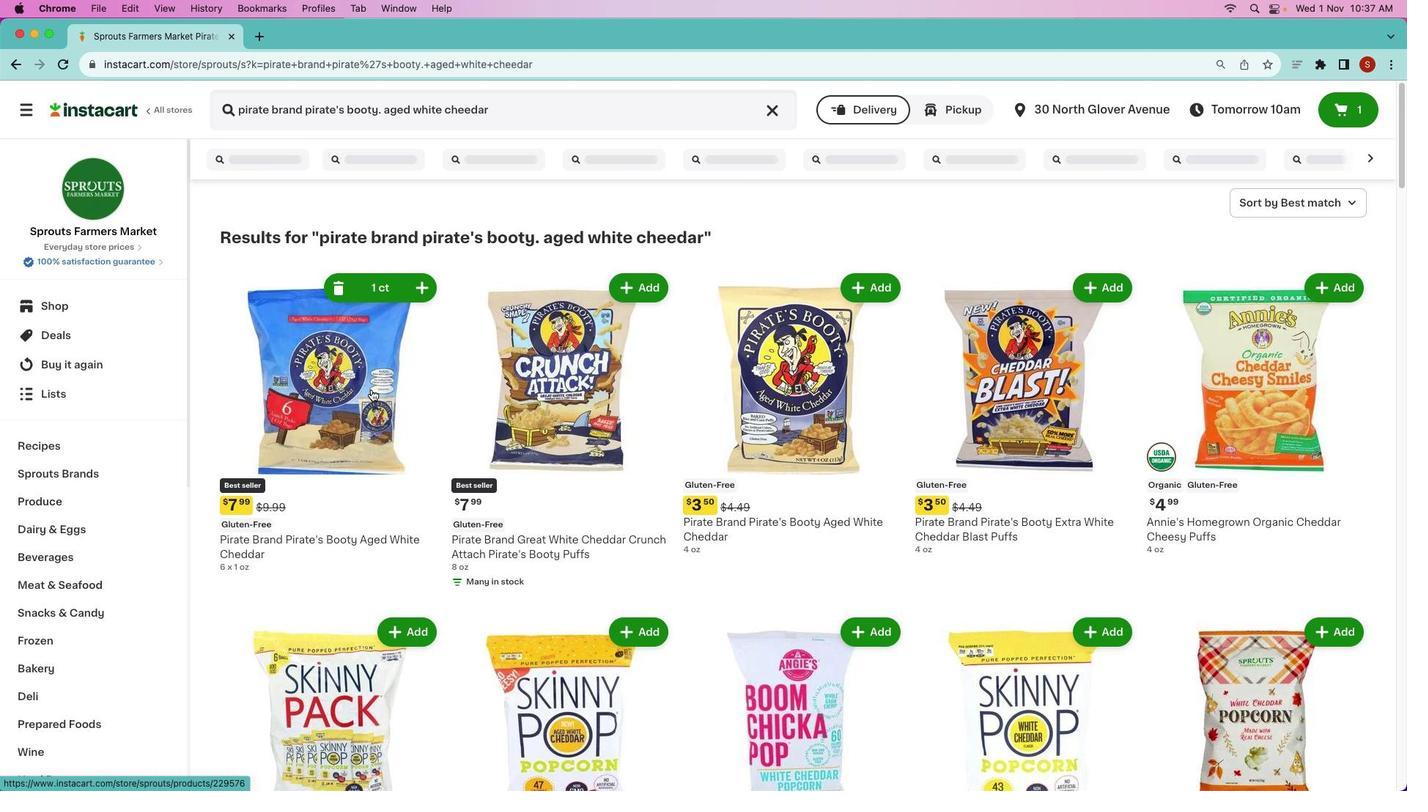 
